 Task: Find and view the contact details for 'Shazi Zaman' in the contact list.
Action: Mouse moved to (17, 72)
Screenshot: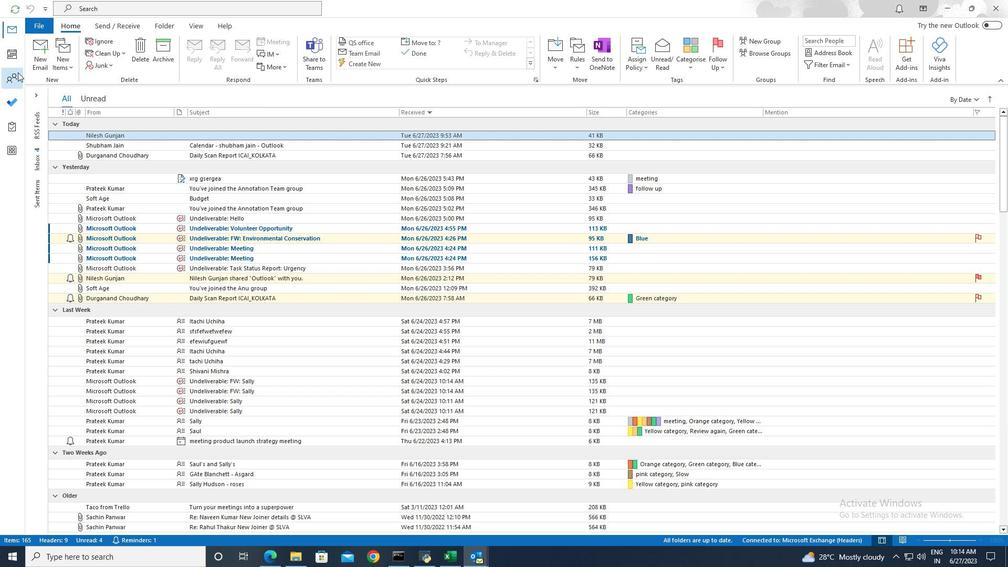
Action: Mouse pressed left at (17, 72)
Screenshot: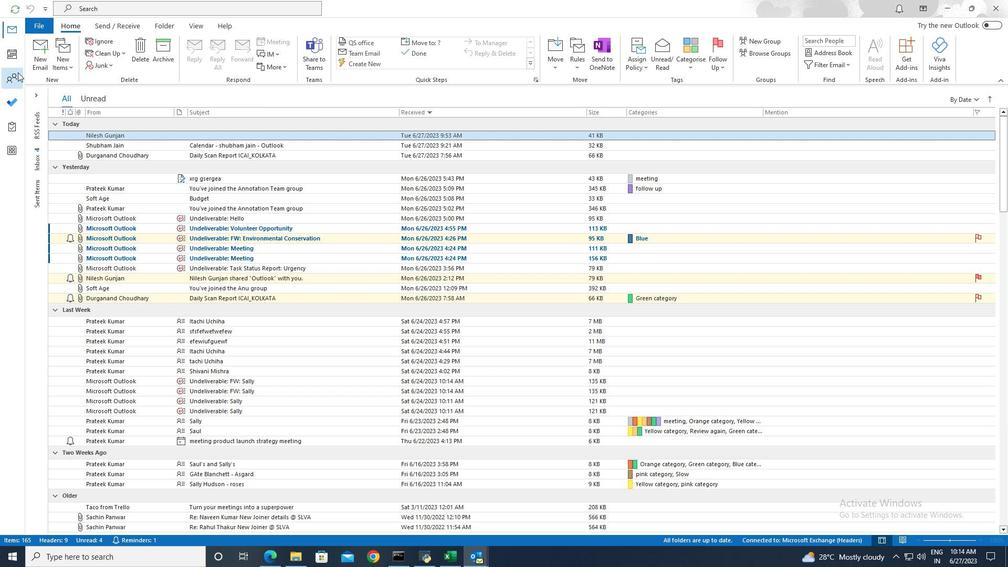 
Action: Mouse moved to (258, 11)
Screenshot: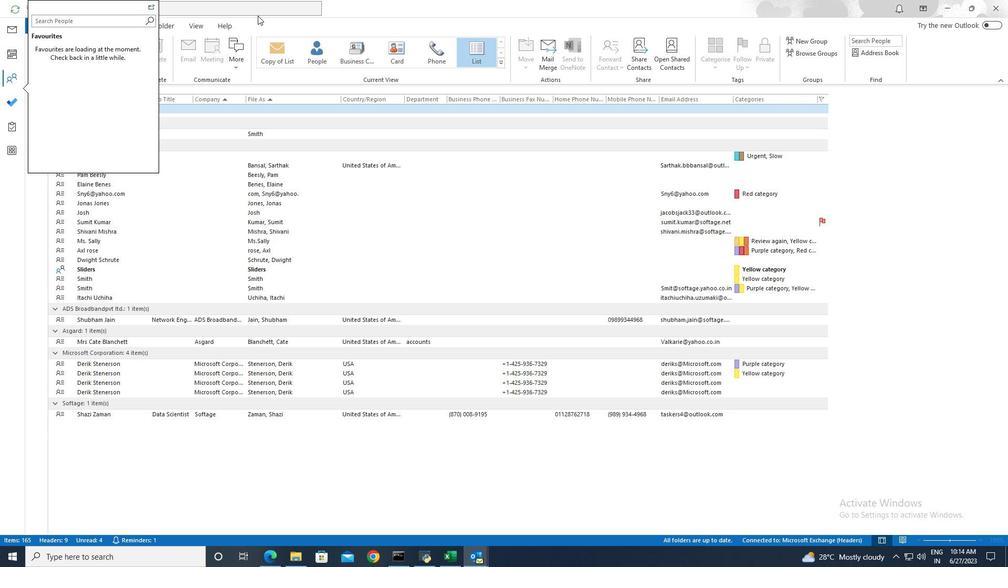 
Action: Mouse pressed left at (258, 11)
Screenshot: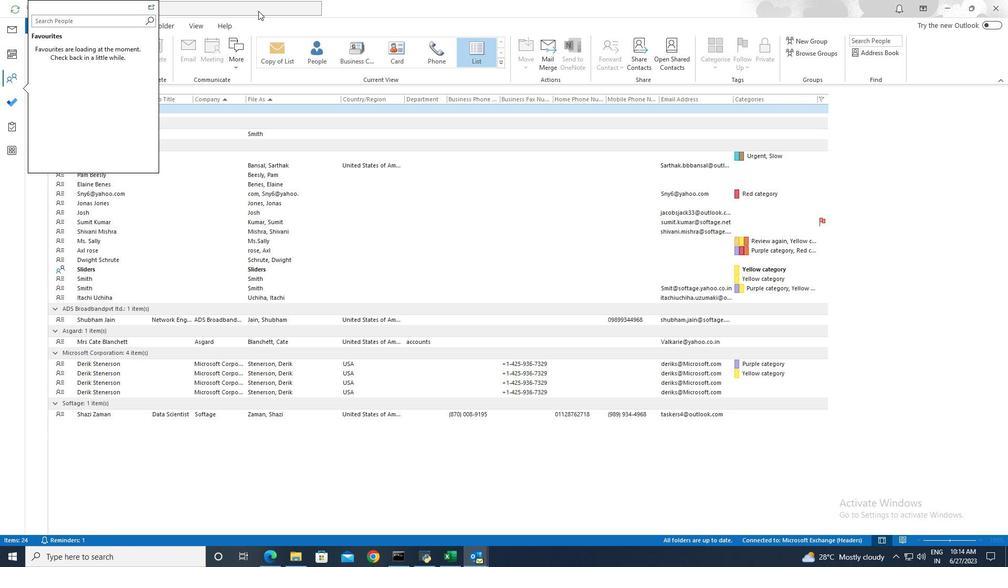 
Action: Mouse moved to (361, 10)
Screenshot: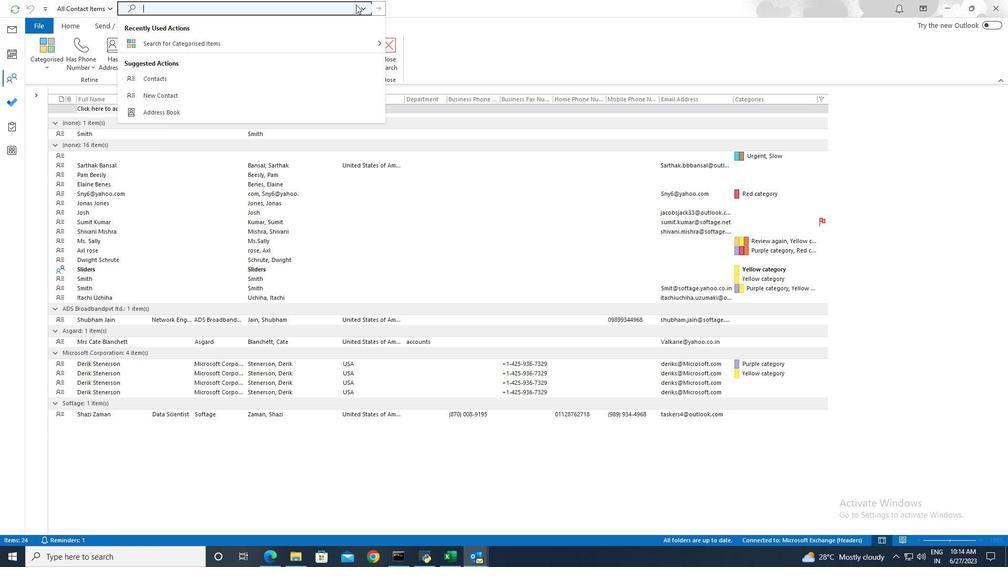 
Action: Mouse pressed left at (361, 10)
Screenshot: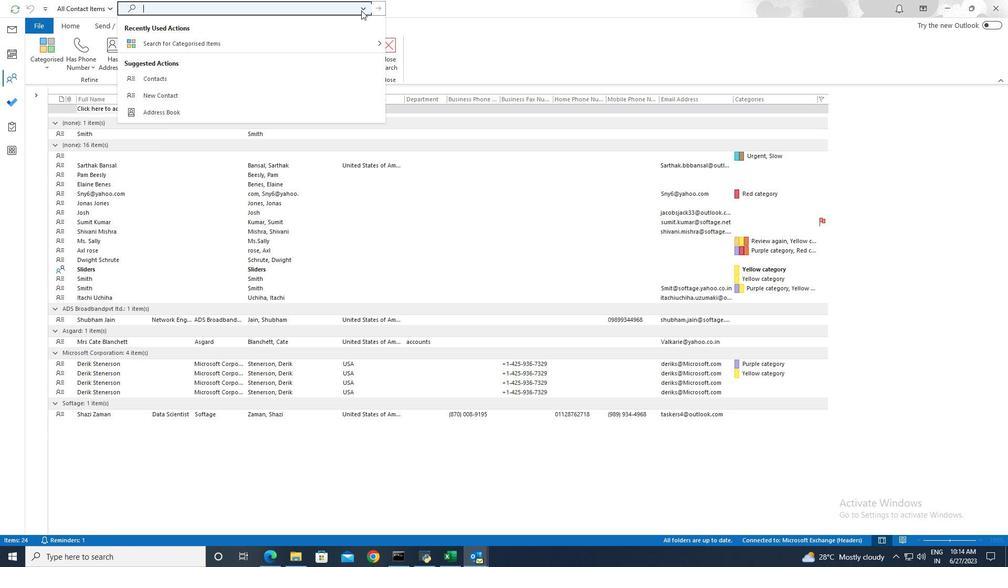 
Action: Mouse moved to (177, 177)
Screenshot: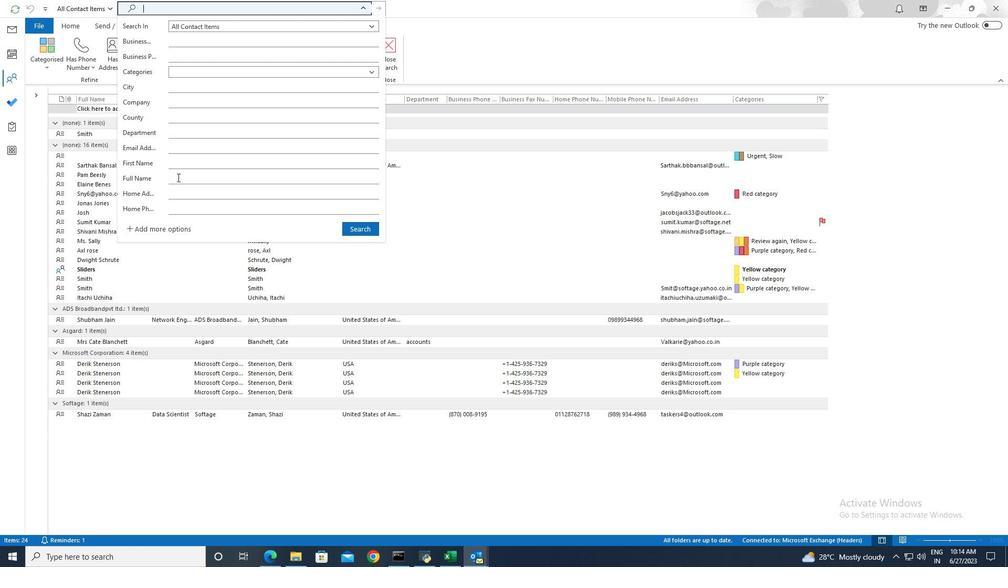 
Action: Mouse pressed left at (177, 177)
Screenshot: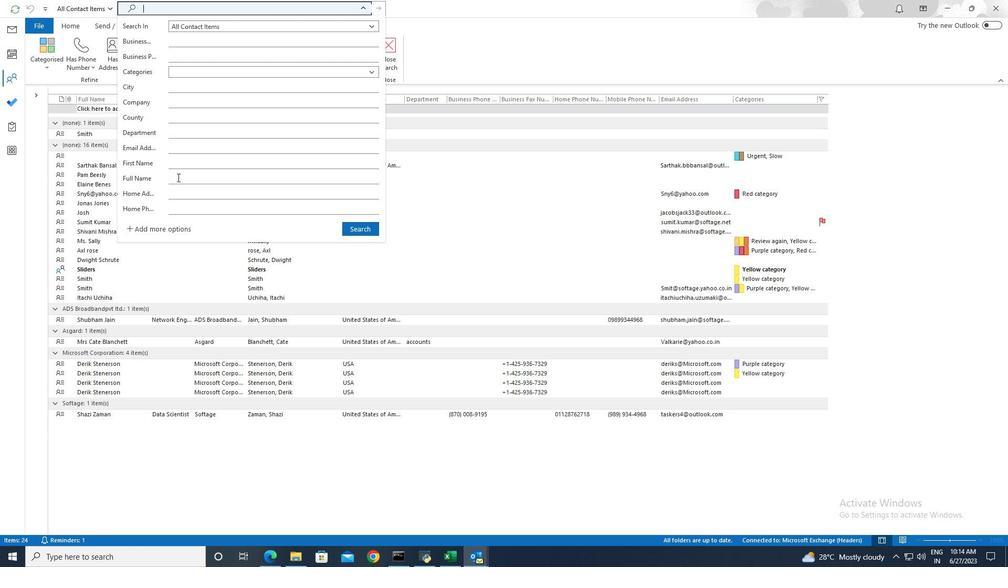 
Action: Key pressed <Key.shift>Shazi<Key.space><Key.shift>Zaman
Screenshot: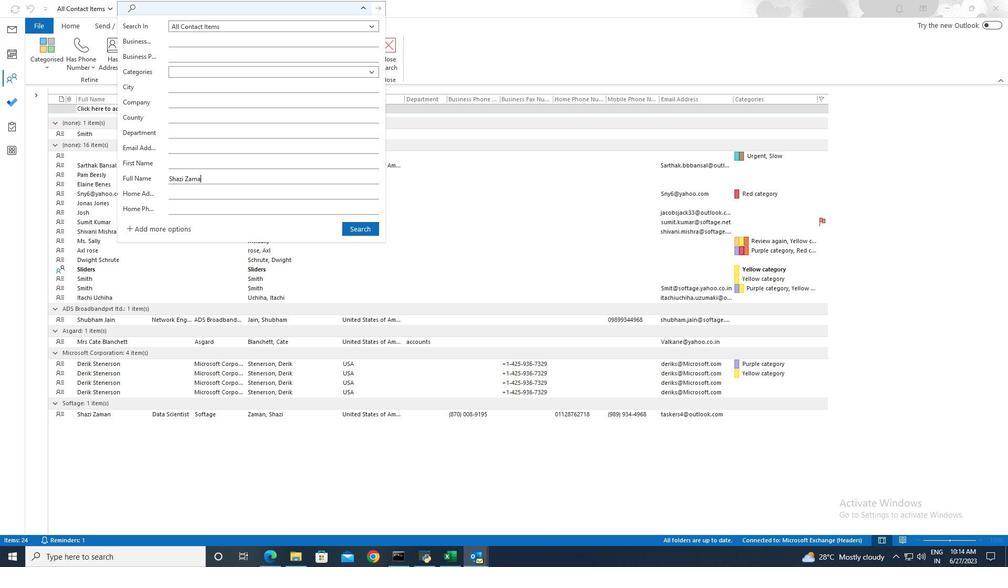 
Action: Mouse moved to (361, 230)
Screenshot: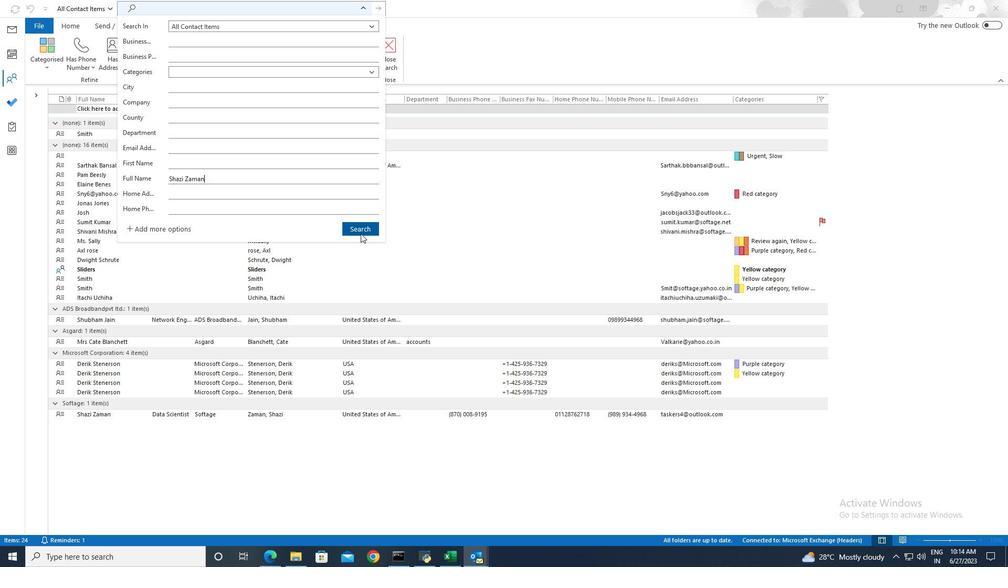 
Action: Mouse pressed left at (361, 230)
Screenshot: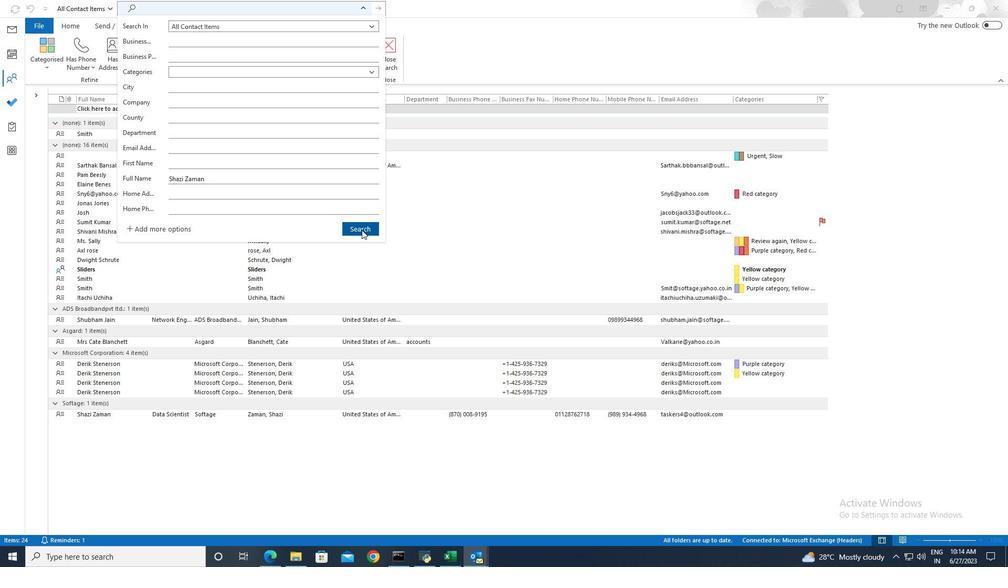 
Action: Mouse moved to (359, 231)
Screenshot: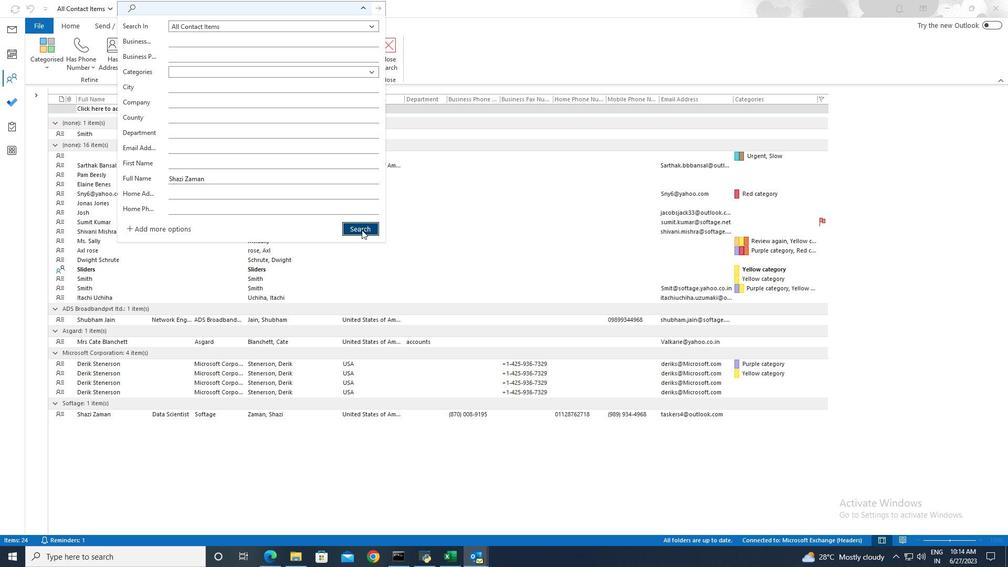 
